 Task: Set Duration of Sprint called Sprint0000000252 in Scrum Project Project0000000084 to 3 weeks in Jira. Create ChildIssue0000000821 as Child Issue of Issue Issue0000000411 in Backlog  in Scrum Project Project0000000083 in Jira. Create ChildIssue0000000822 as Child Issue of Issue Issue0000000411 in Backlog  in Scrum Project Project0000000083 in Jira. Create ChildIssue0000000823 as Child Issue of Issue Issue0000000412 in Backlog  in Scrum Project Project0000000083 in Jira. Create ChildIssue0000000824 as Child Issue of Issue Issue0000000412 in Backlog  in Scrum Project Project0000000083 in Jira
Action: Mouse moved to (356, 245)
Screenshot: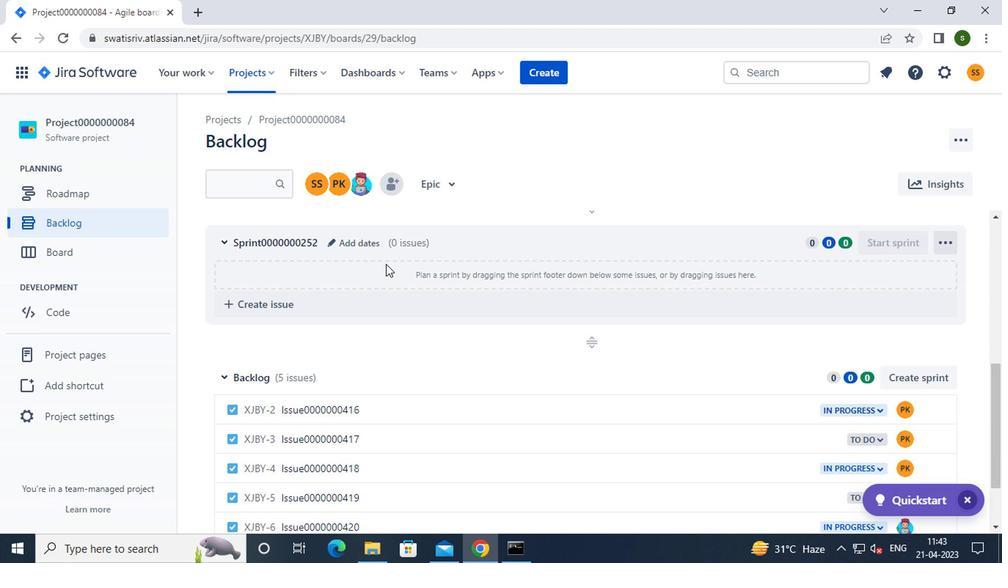 
Action: Mouse pressed left at (356, 245)
Screenshot: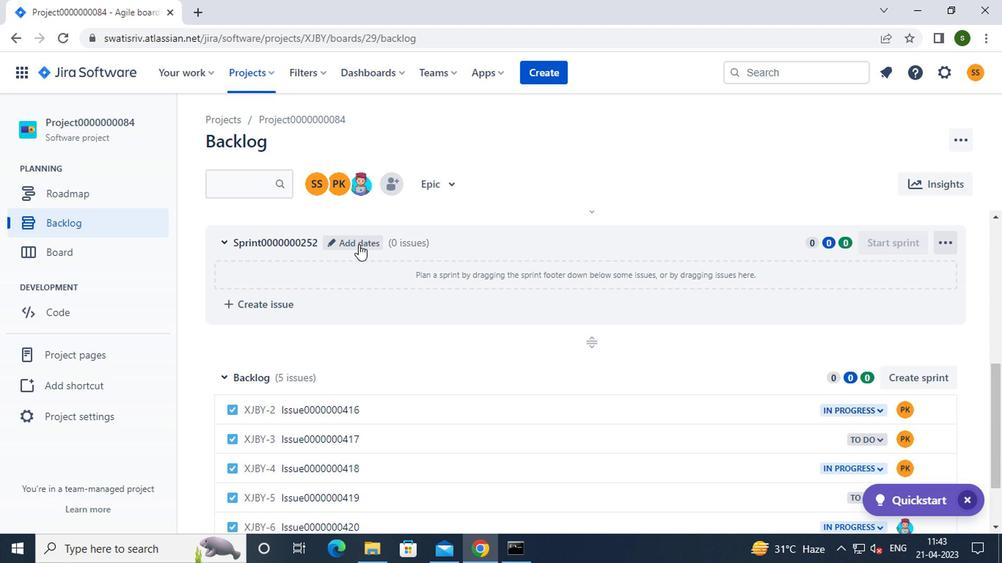 
Action: Mouse moved to (368, 241)
Screenshot: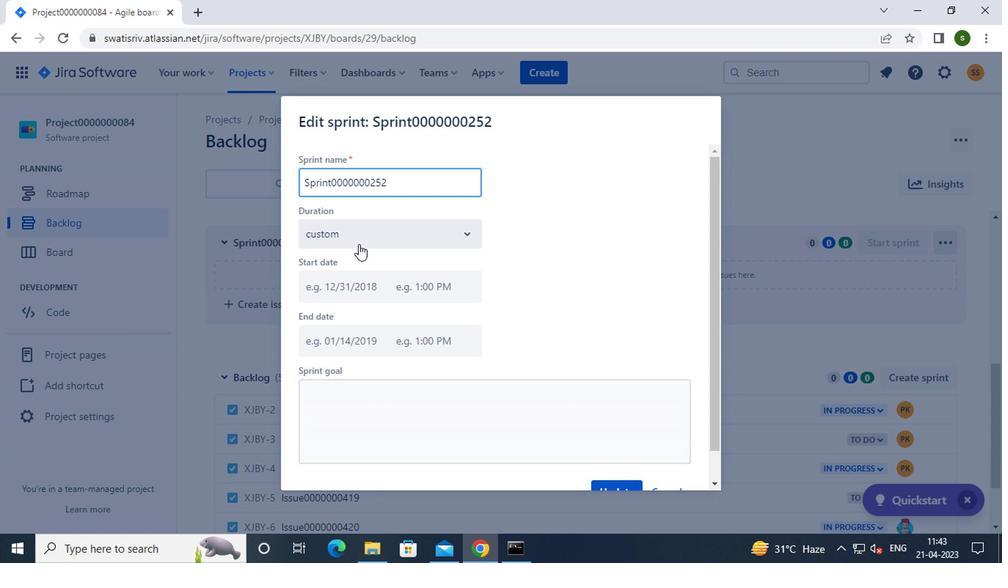 
Action: Mouse pressed left at (368, 241)
Screenshot: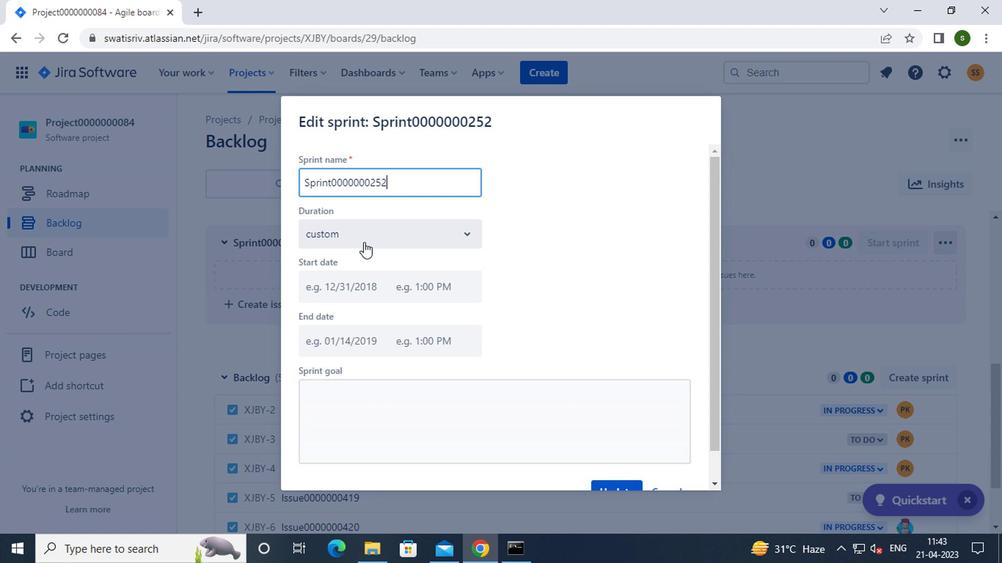 
Action: Mouse moved to (347, 319)
Screenshot: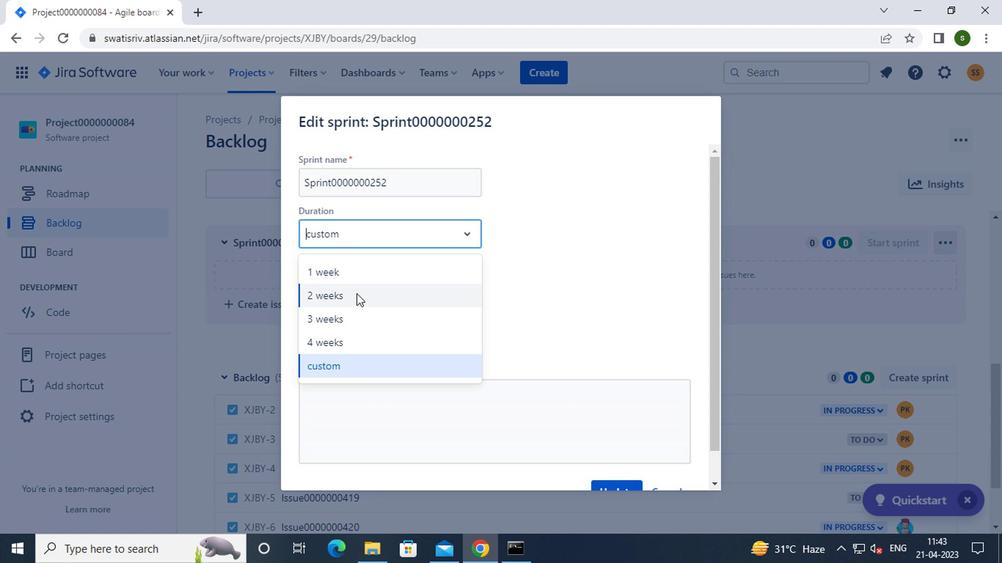 
Action: Mouse pressed left at (347, 319)
Screenshot: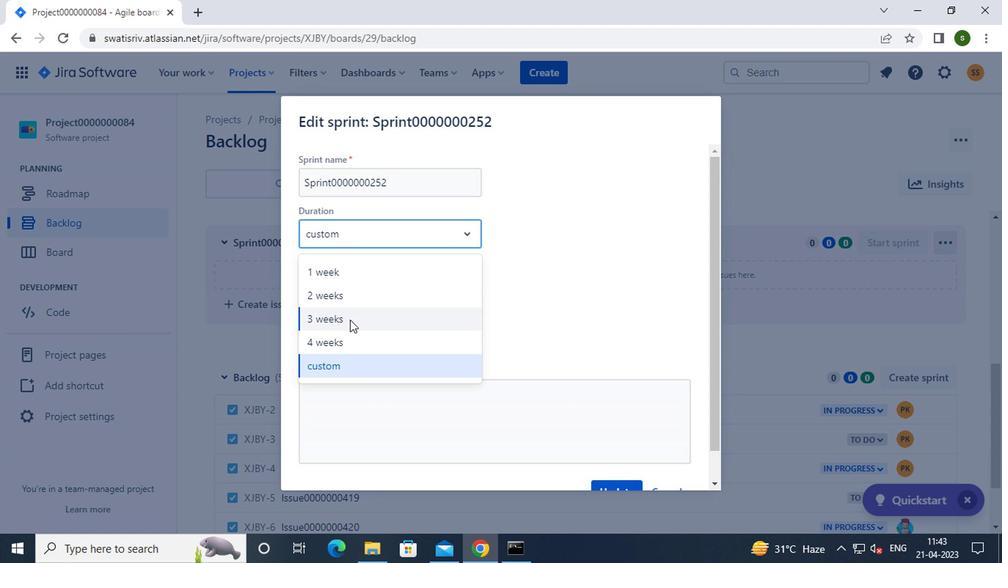 
Action: Mouse moved to (348, 282)
Screenshot: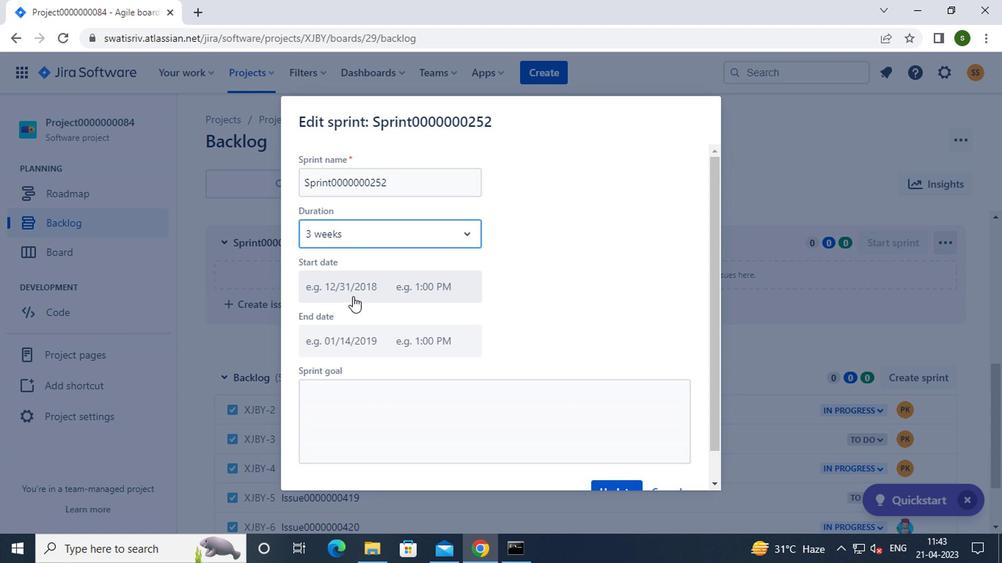 
Action: Mouse pressed left at (348, 282)
Screenshot: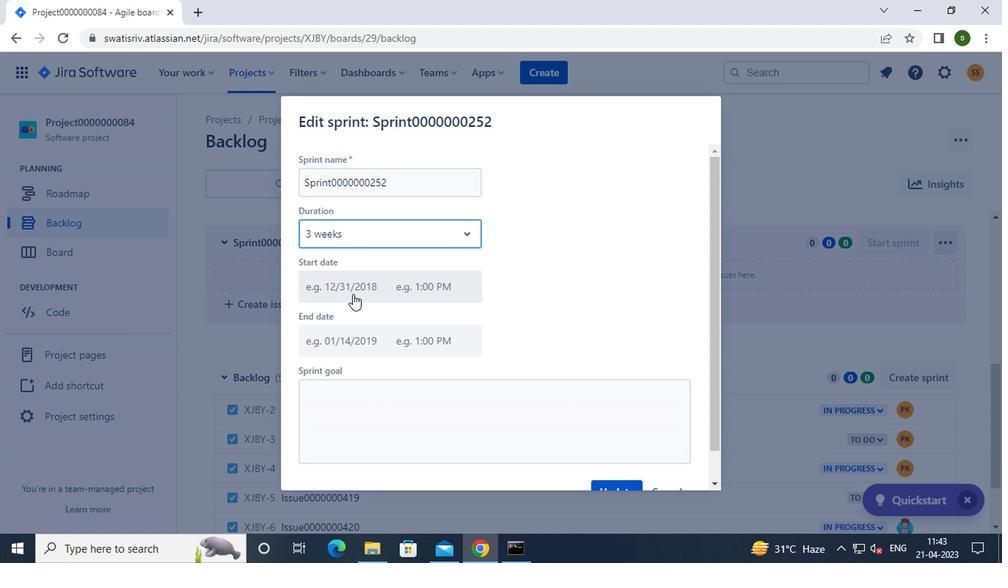 
Action: Mouse moved to (489, 454)
Screenshot: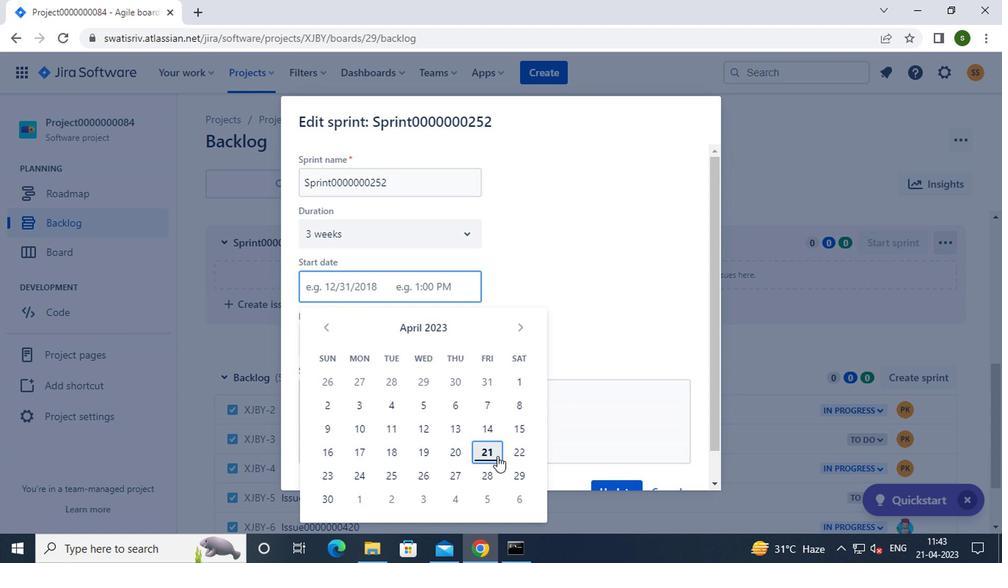 
Action: Mouse pressed left at (489, 454)
Screenshot: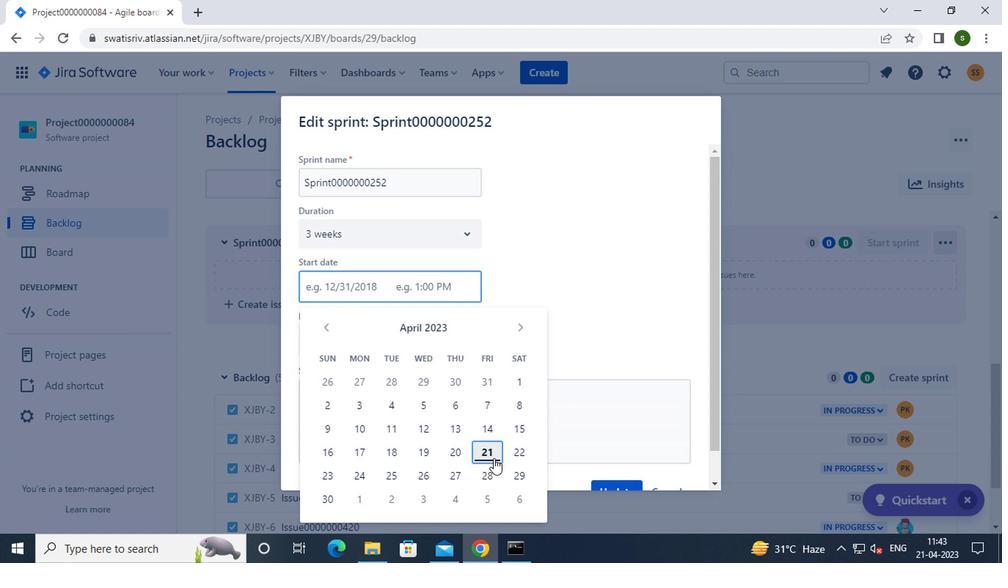 
Action: Mouse moved to (578, 394)
Screenshot: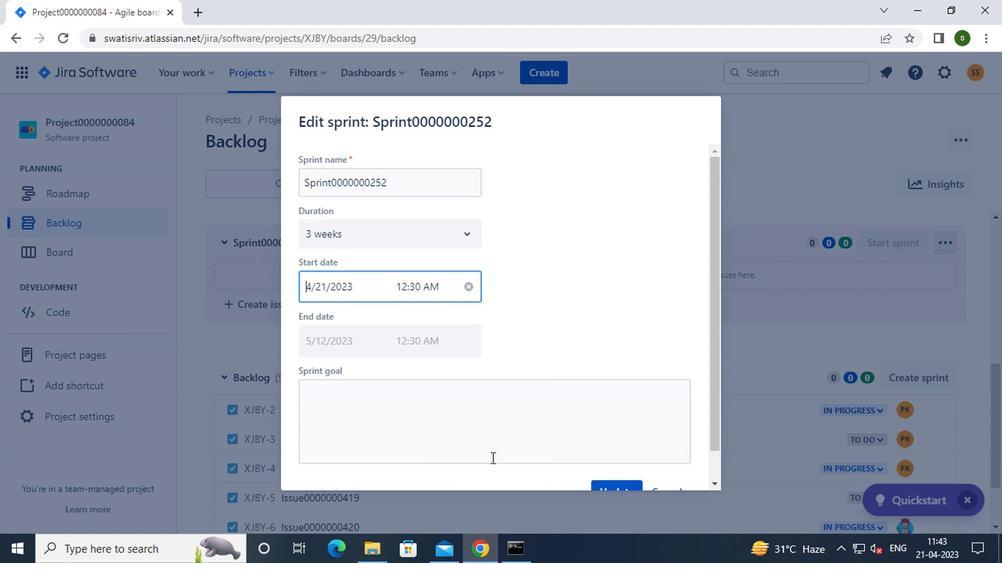 
Action: Mouse scrolled (578, 394) with delta (0, 0)
Screenshot: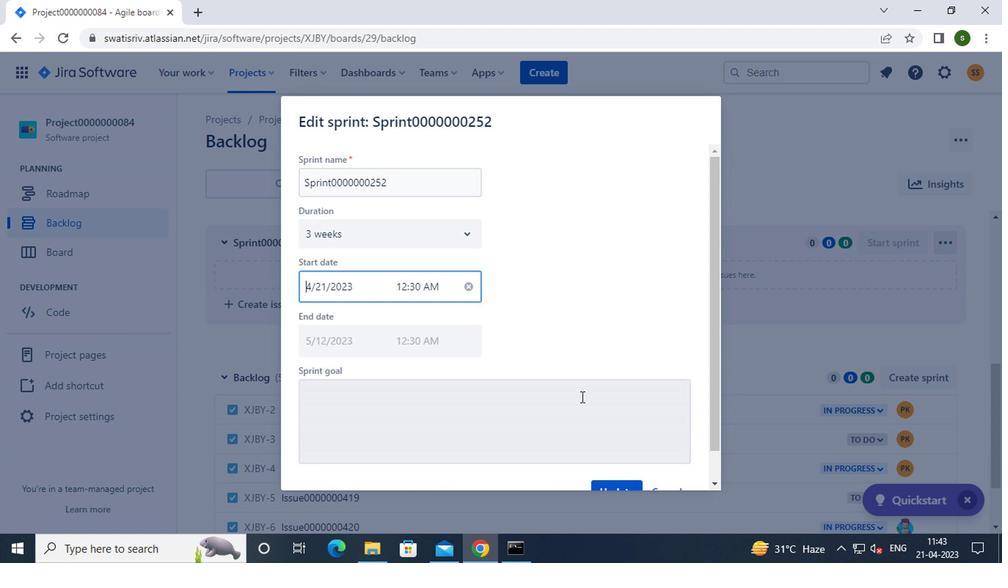 
Action: Mouse scrolled (578, 394) with delta (0, 0)
Screenshot: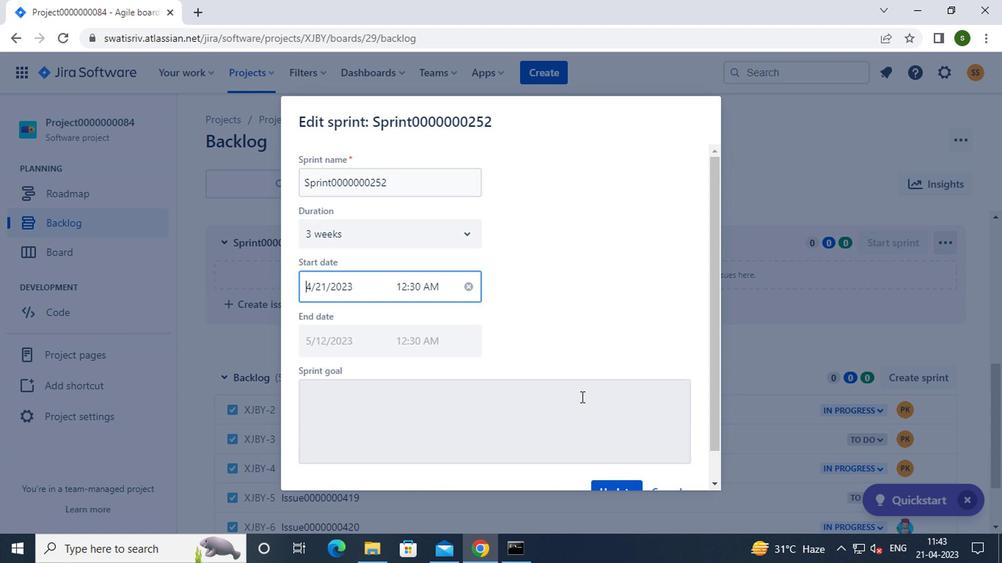 
Action: Mouse moved to (601, 456)
Screenshot: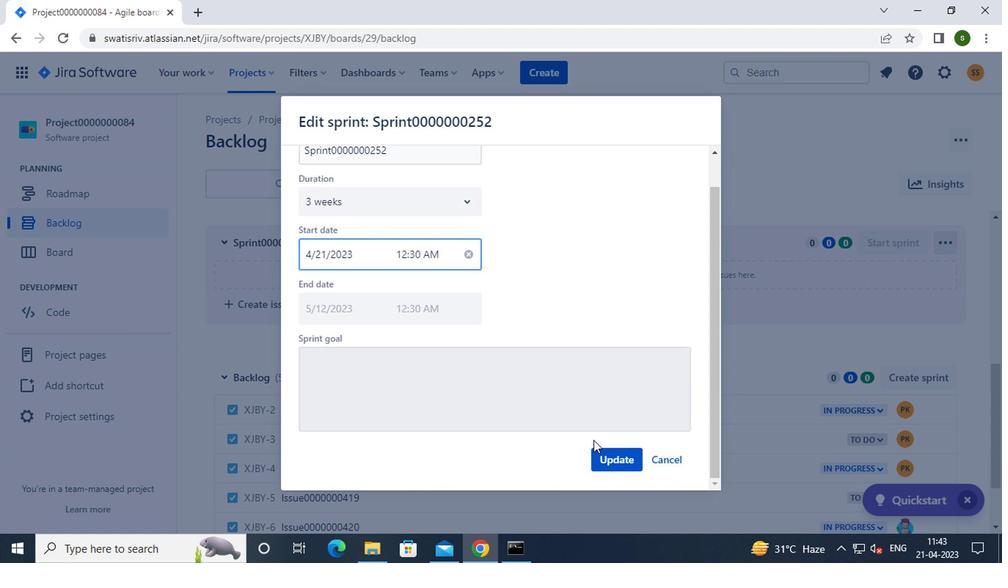 
Action: Mouse pressed left at (601, 456)
Screenshot: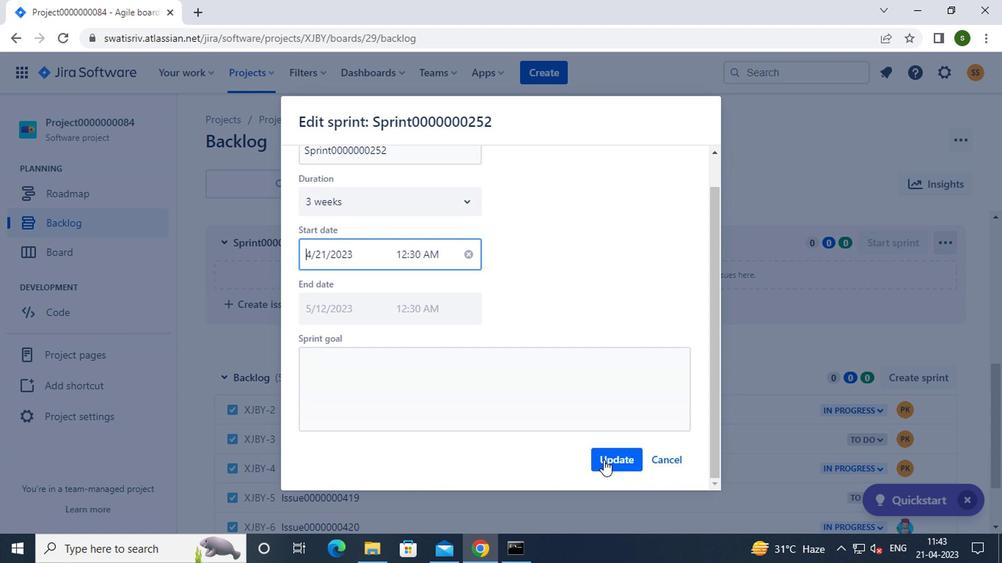 
Action: Mouse moved to (253, 77)
Screenshot: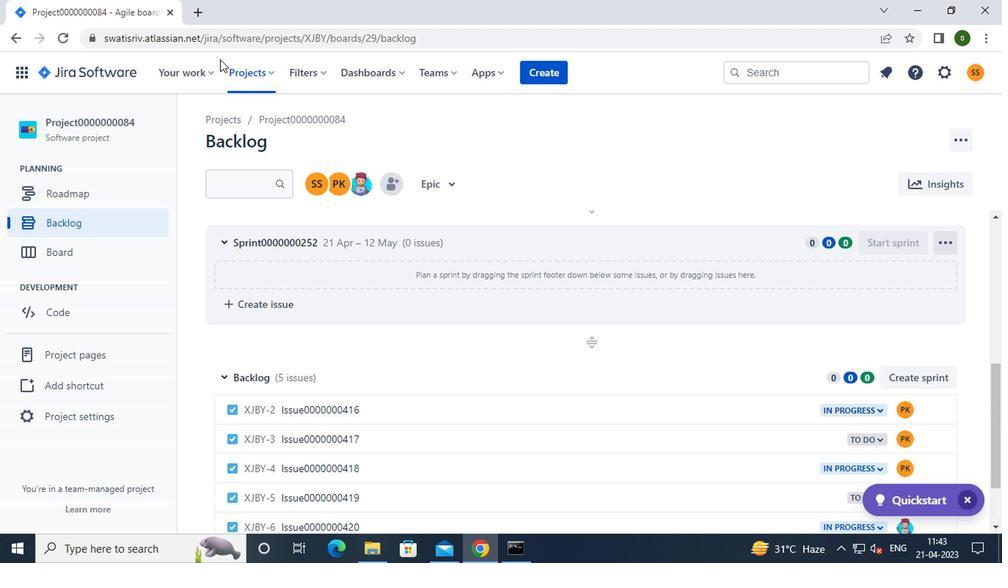 
Action: Mouse pressed left at (253, 77)
Screenshot: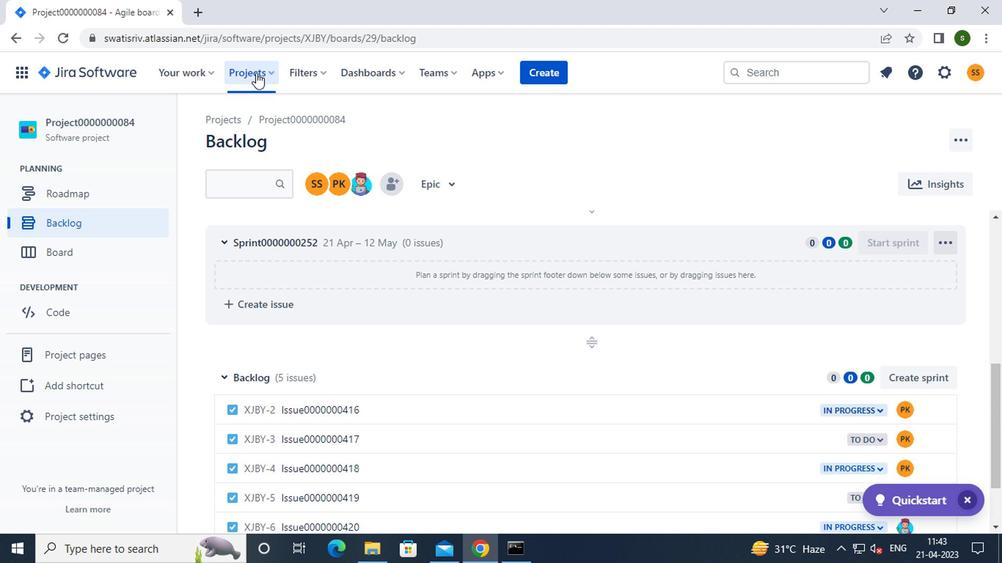 
Action: Mouse moved to (311, 171)
Screenshot: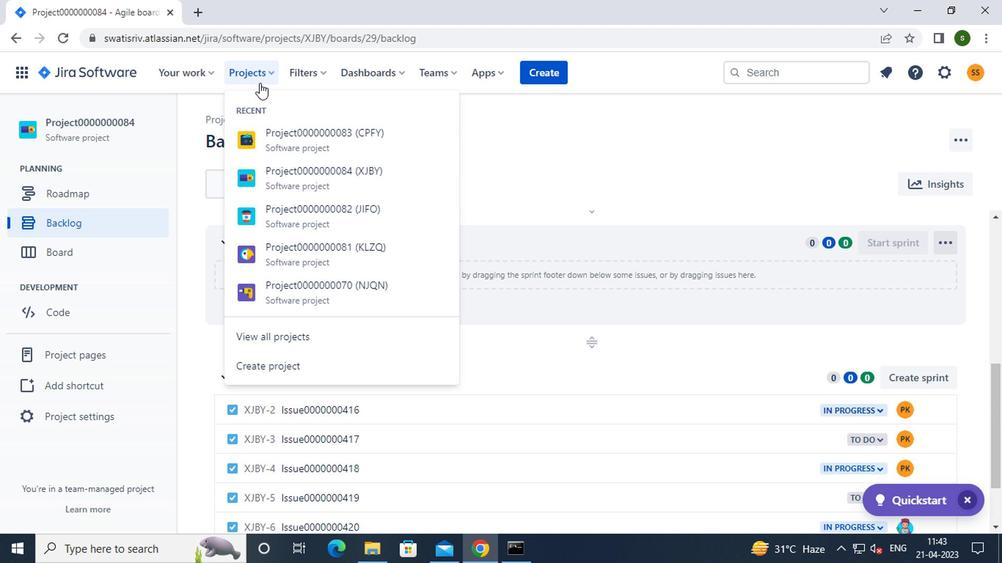 
Action: Mouse pressed left at (311, 171)
Screenshot: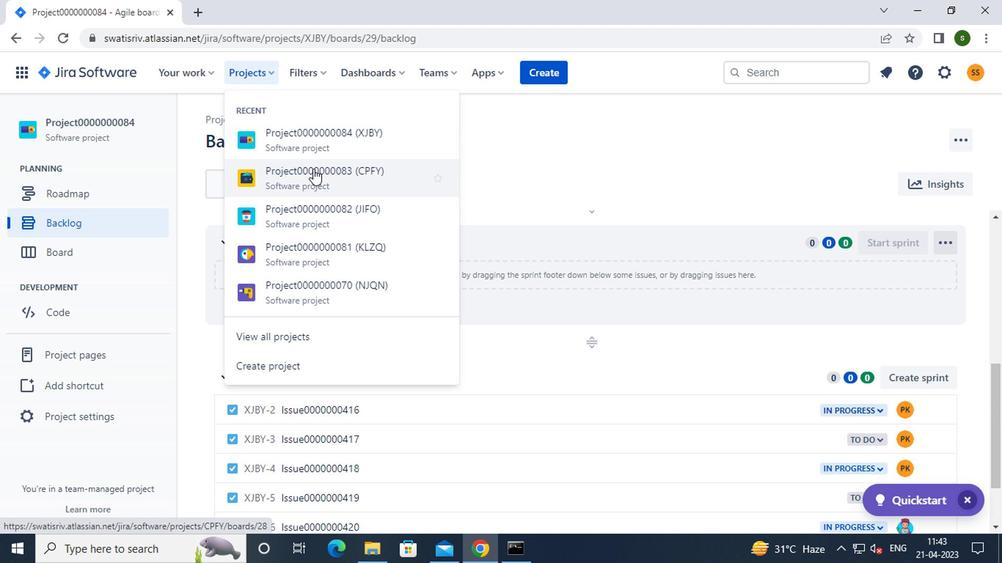 
Action: Mouse moved to (111, 228)
Screenshot: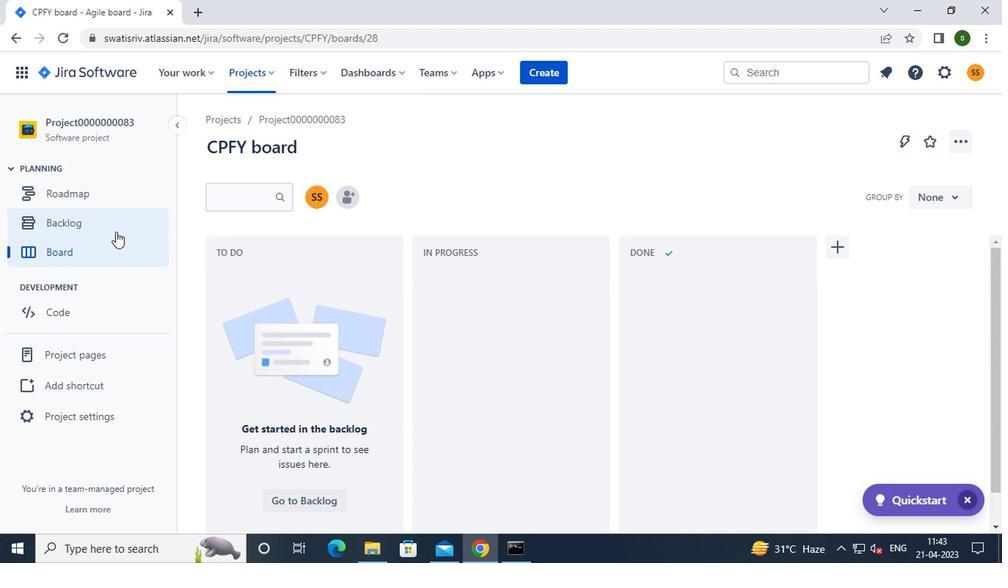 
Action: Mouse pressed left at (111, 228)
Screenshot: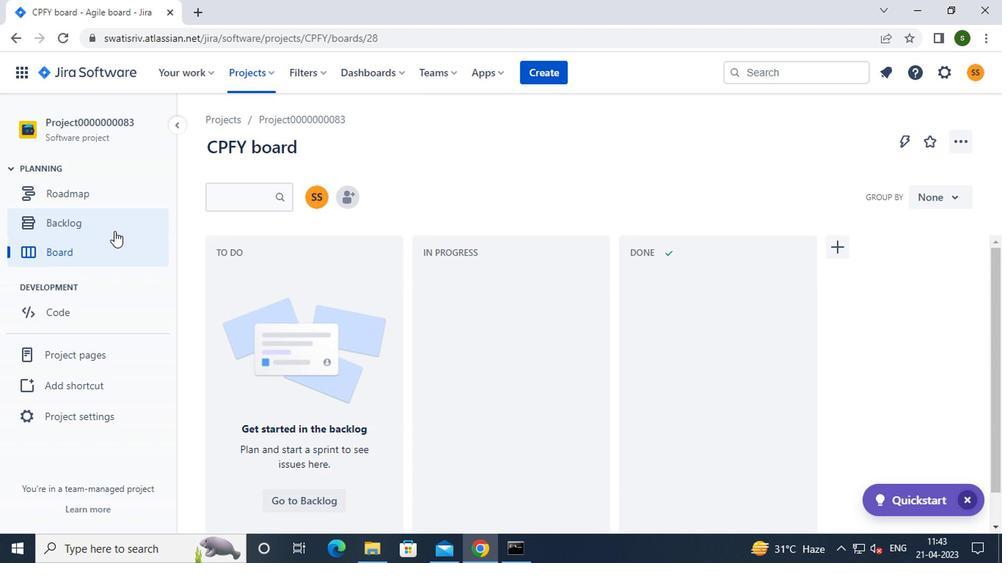 
Action: Mouse moved to (519, 322)
Screenshot: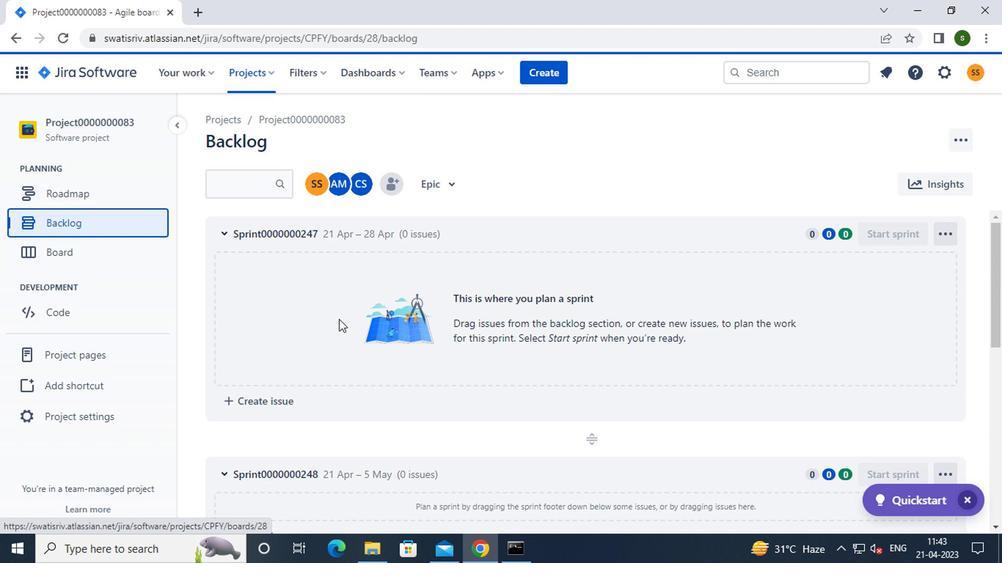 
Action: Mouse scrolled (519, 322) with delta (0, 0)
Screenshot: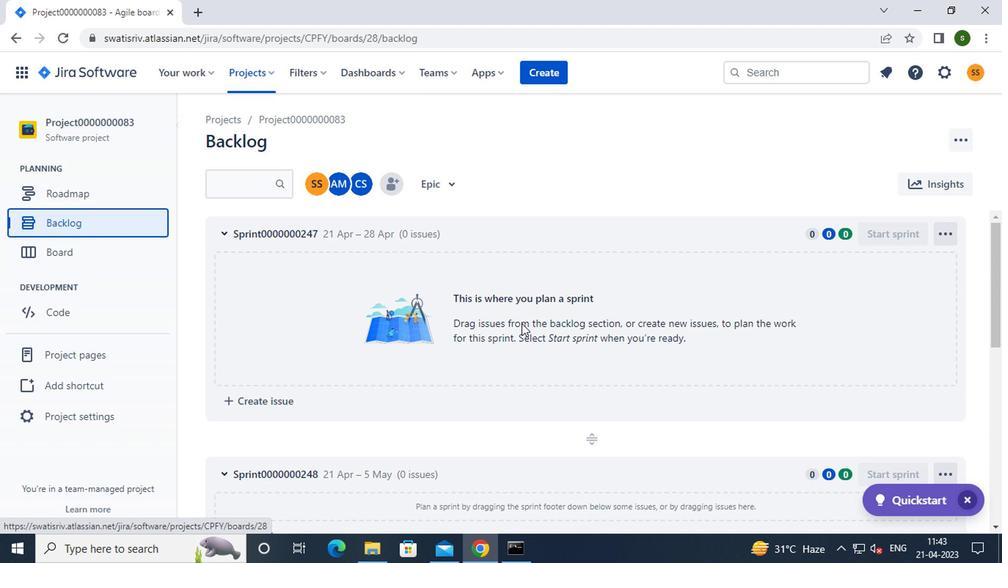 
Action: Mouse scrolled (519, 322) with delta (0, 0)
Screenshot: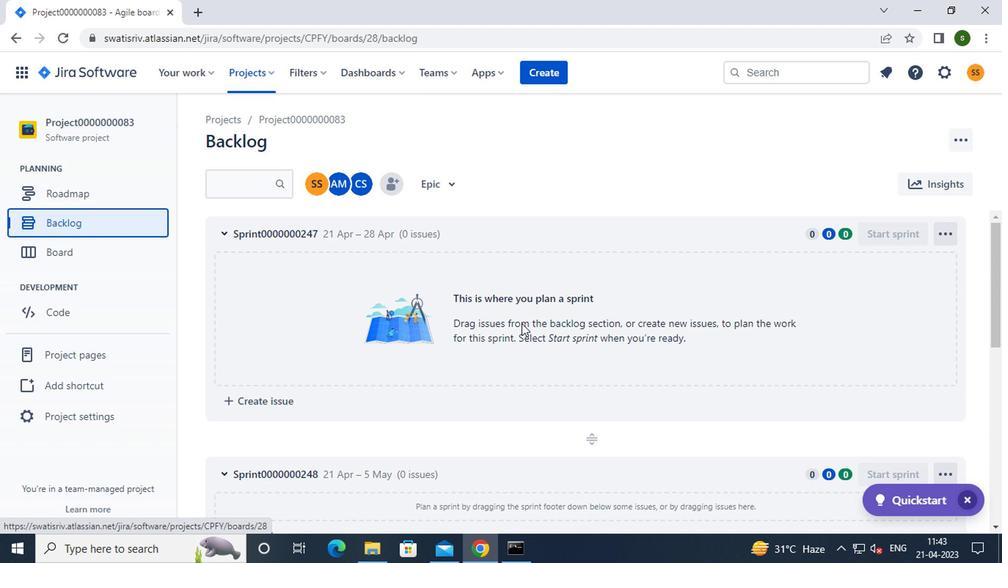 
Action: Mouse scrolled (519, 322) with delta (0, 0)
Screenshot: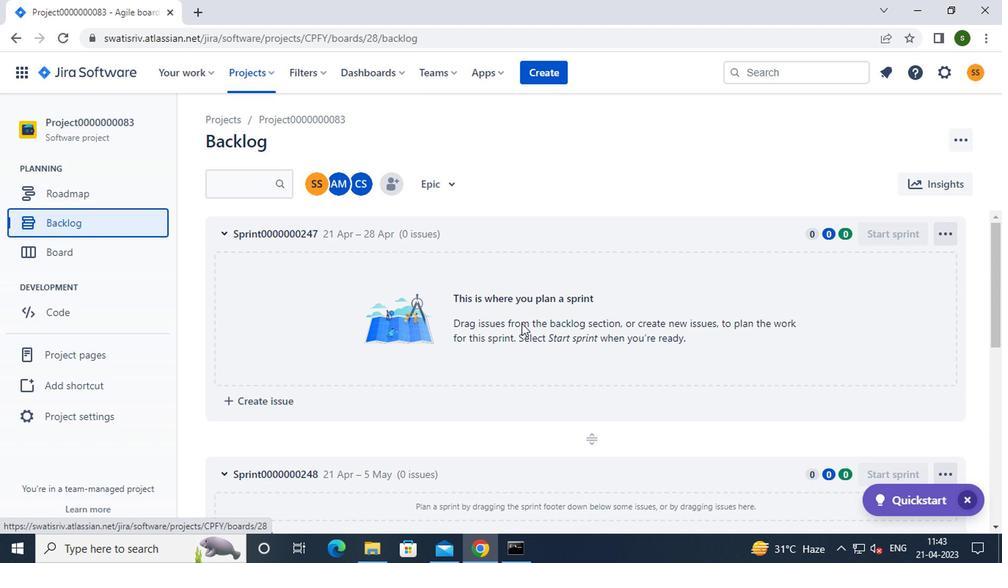 
Action: Mouse scrolled (519, 322) with delta (0, 0)
Screenshot: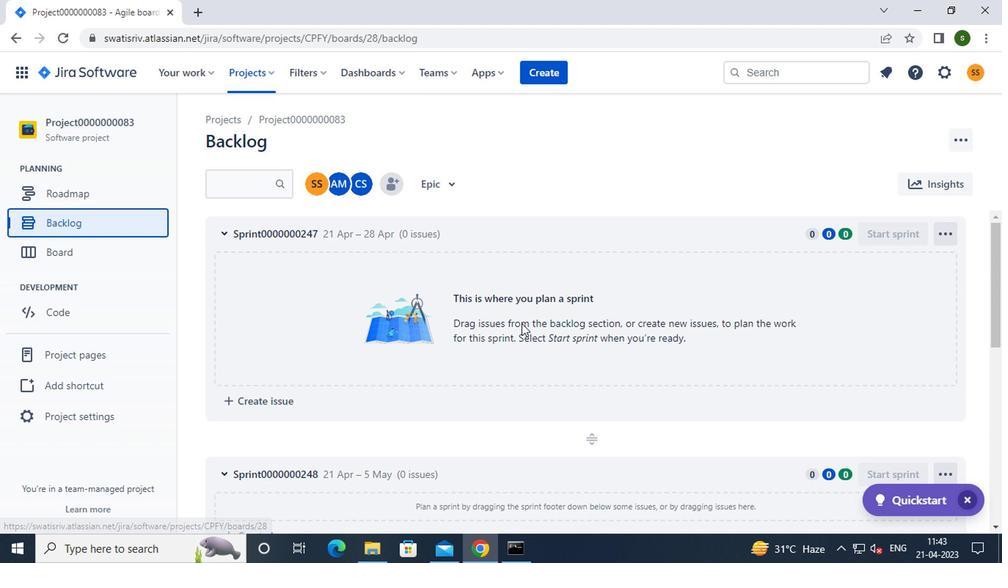 
Action: Mouse scrolled (519, 322) with delta (0, 0)
Screenshot: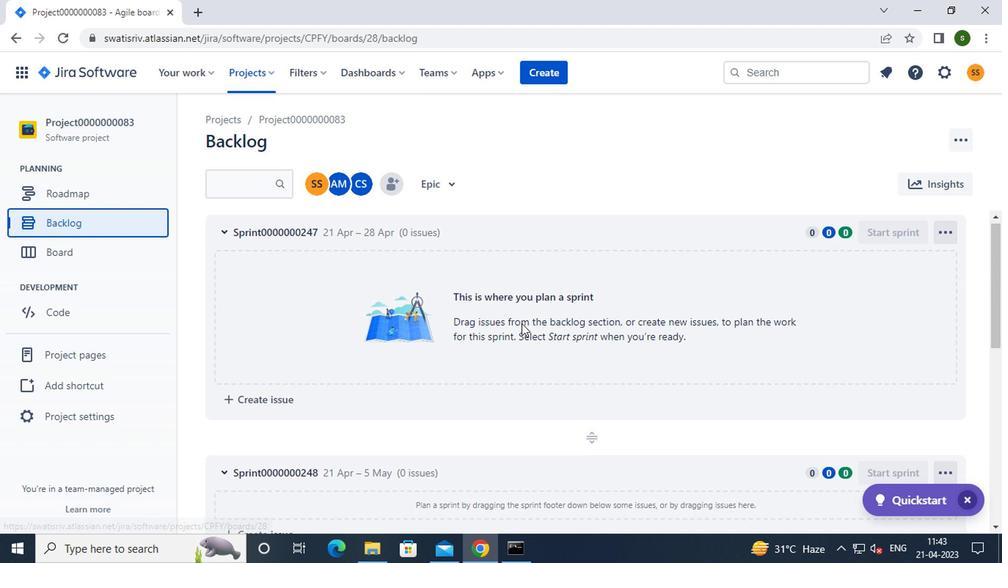 
Action: Mouse moved to (416, 402)
Screenshot: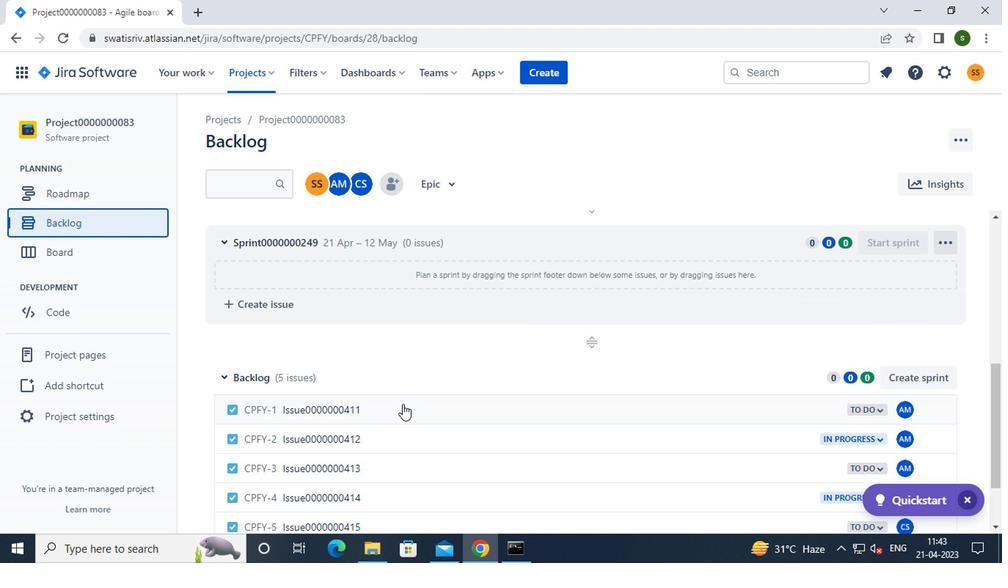 
Action: Mouse pressed left at (416, 402)
Screenshot: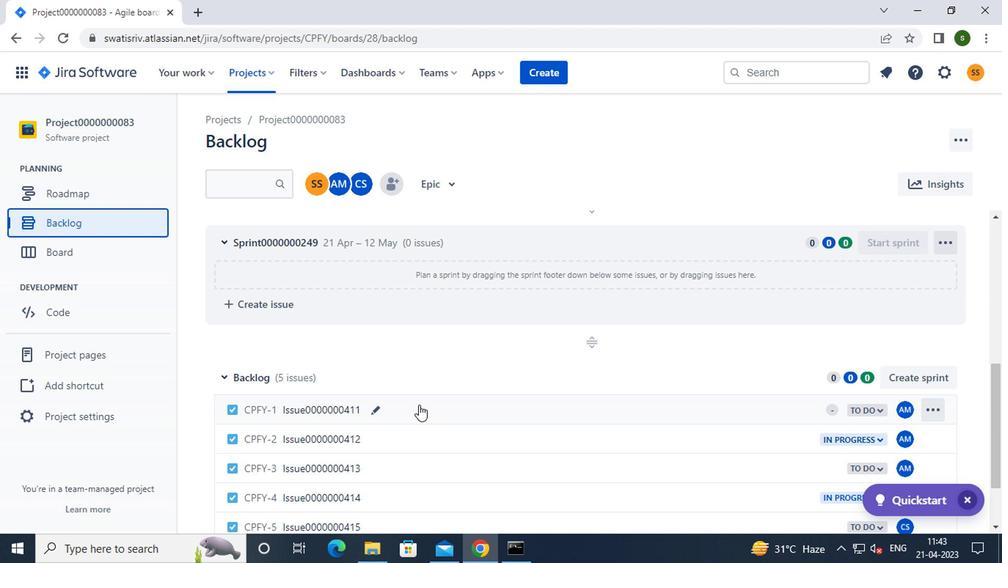 
Action: Mouse moved to (743, 291)
Screenshot: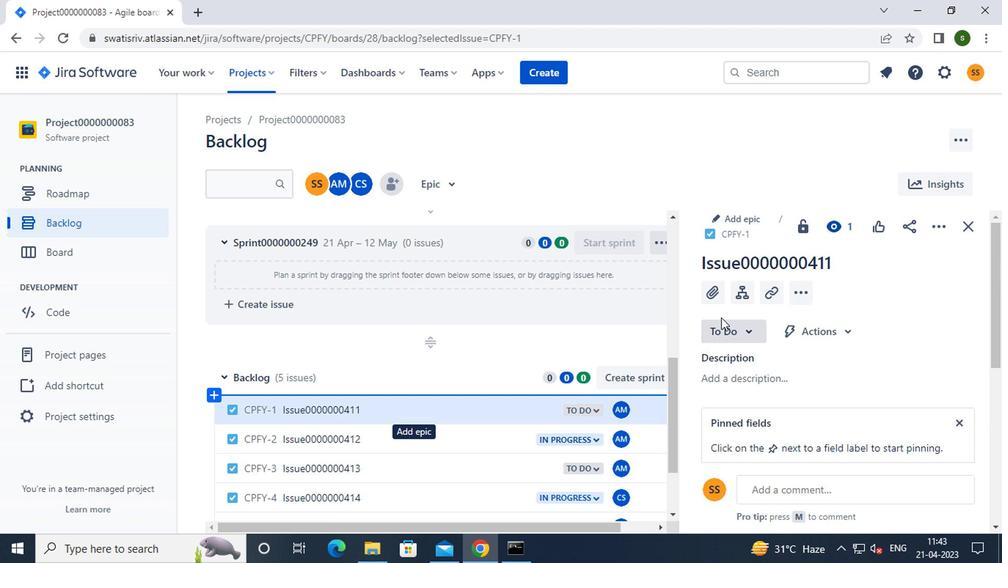 
Action: Mouse pressed left at (743, 291)
Screenshot: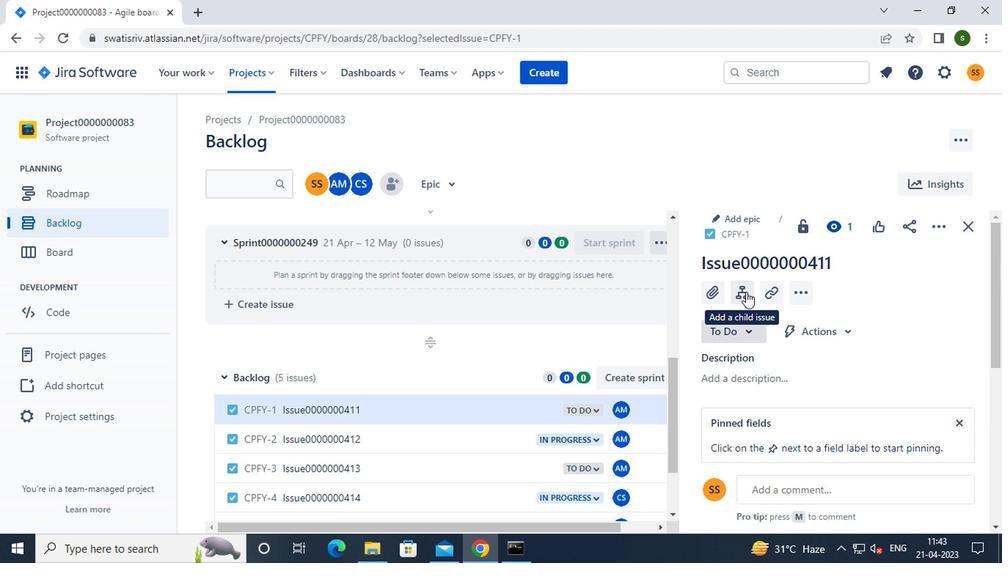 
Action: Mouse moved to (748, 360)
Screenshot: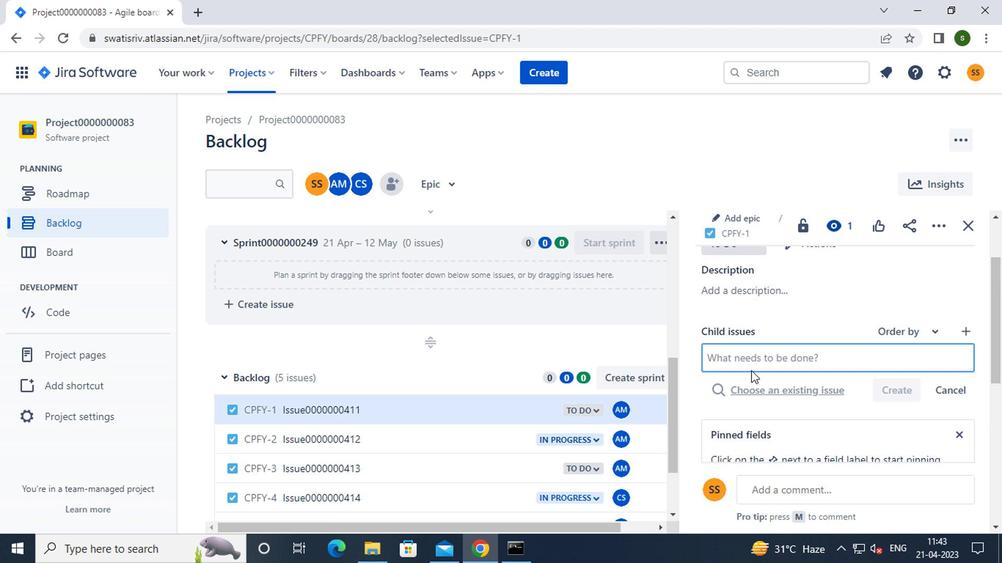 
Action: Mouse pressed left at (748, 360)
Screenshot: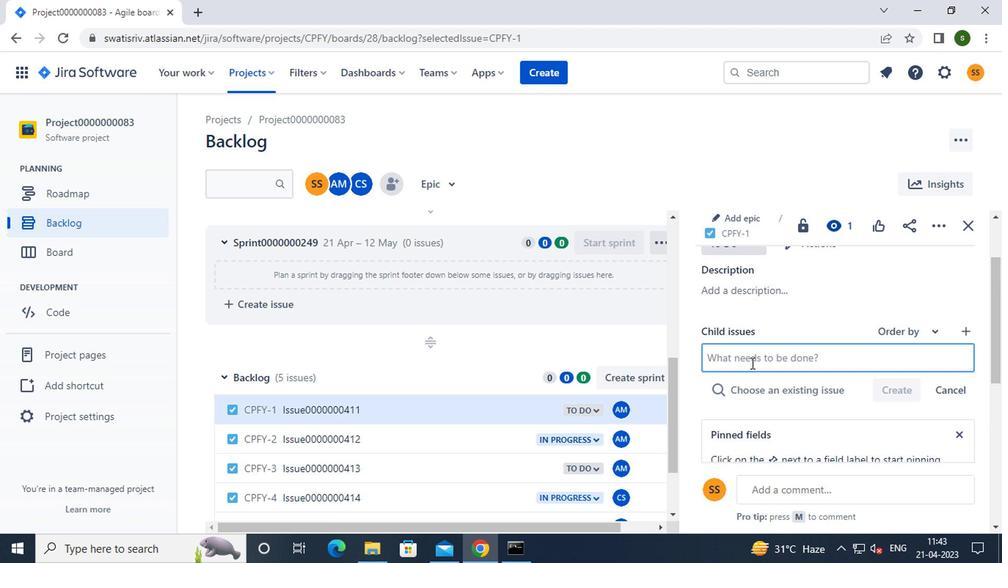 
Action: Mouse moved to (748, 358)
Screenshot: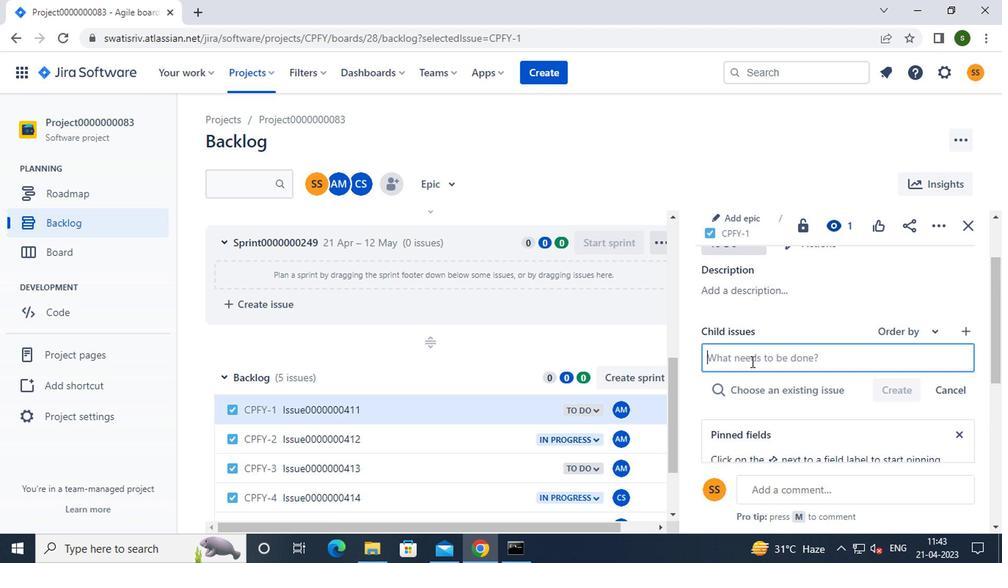 
Action: Key pressed <Key.caps_lock><Key.caps_lock>c<Key.caps_lock>hild<Key.caps_lock>i<Key.caps_lock>ssue0000000821
Screenshot: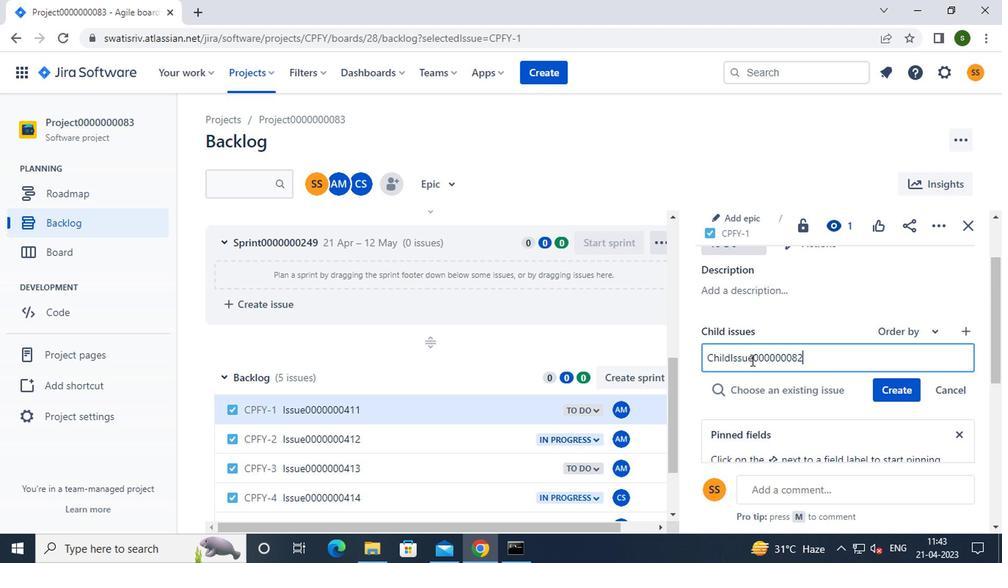 
Action: Mouse moved to (892, 389)
Screenshot: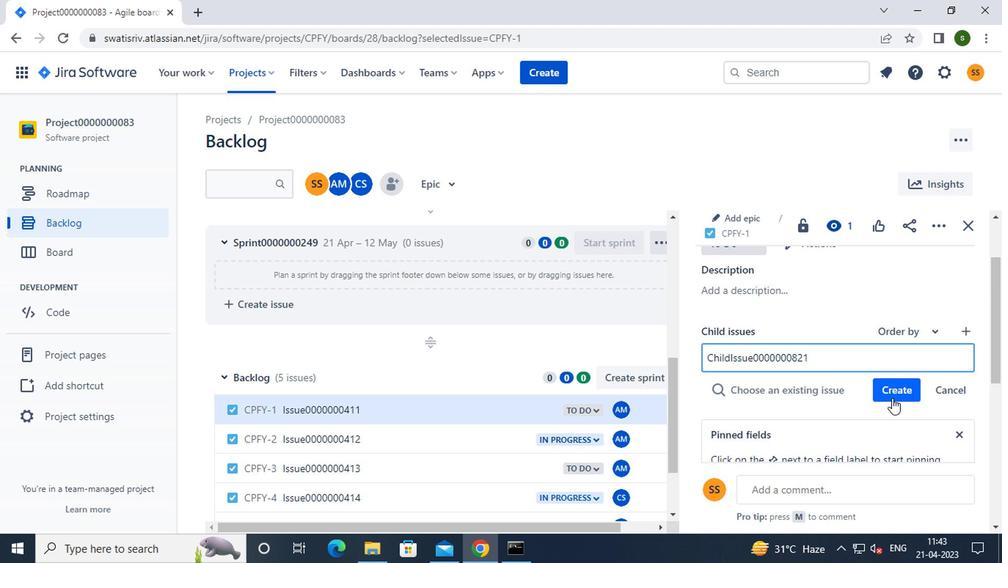 
Action: Mouse pressed left at (892, 389)
Screenshot: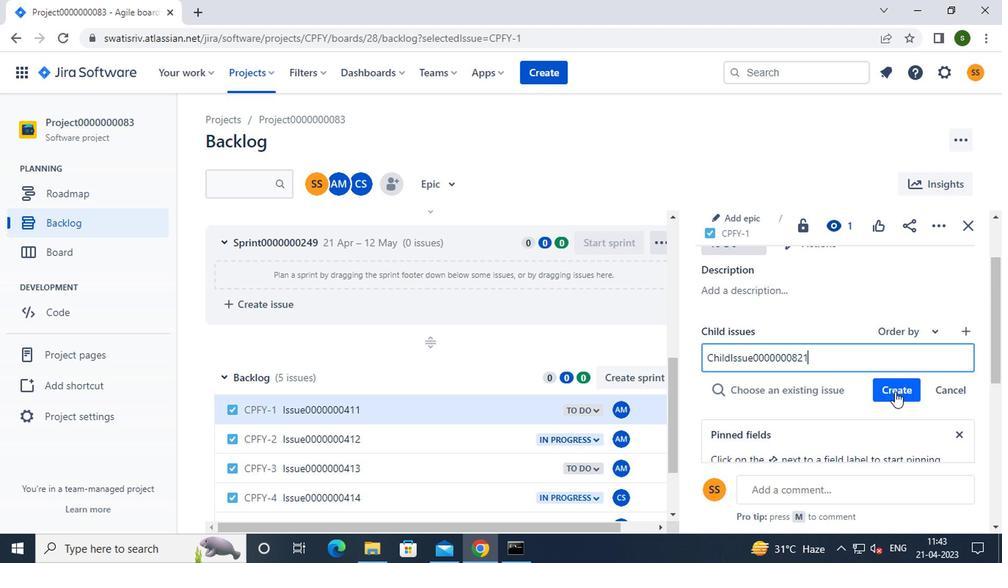 
Action: Mouse moved to (815, 394)
Screenshot: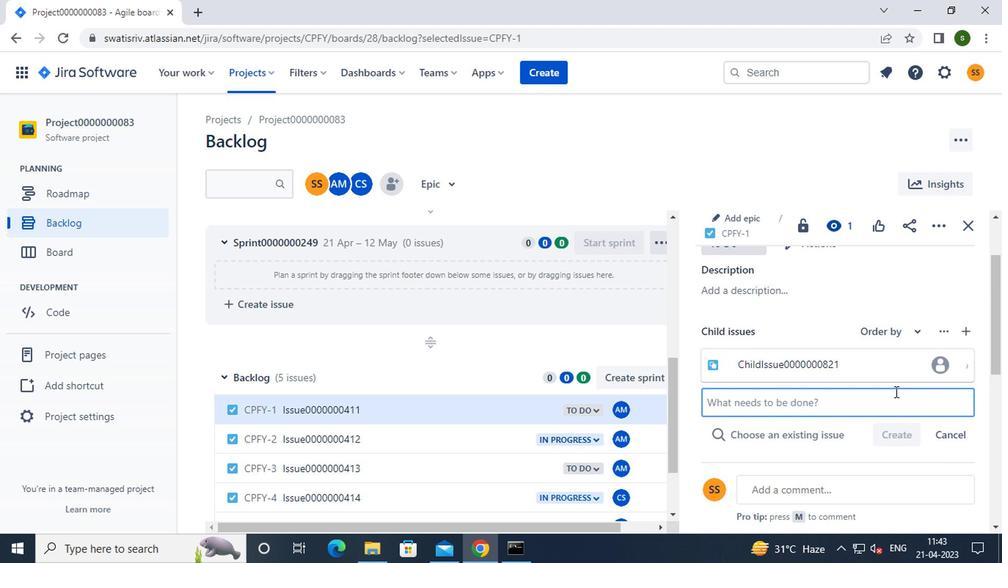 
Action: Key pressed <Key.caps_lock>c<Key.caps_lock>hild<Key.caps_lock>i<Key.caps_lock>ssue0000000822
Screenshot: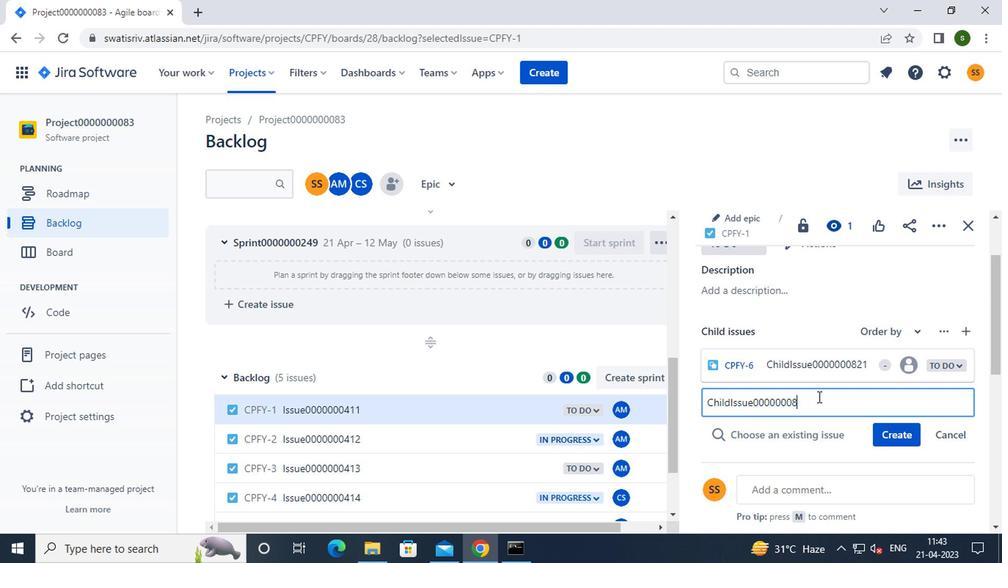 
Action: Mouse moved to (880, 428)
Screenshot: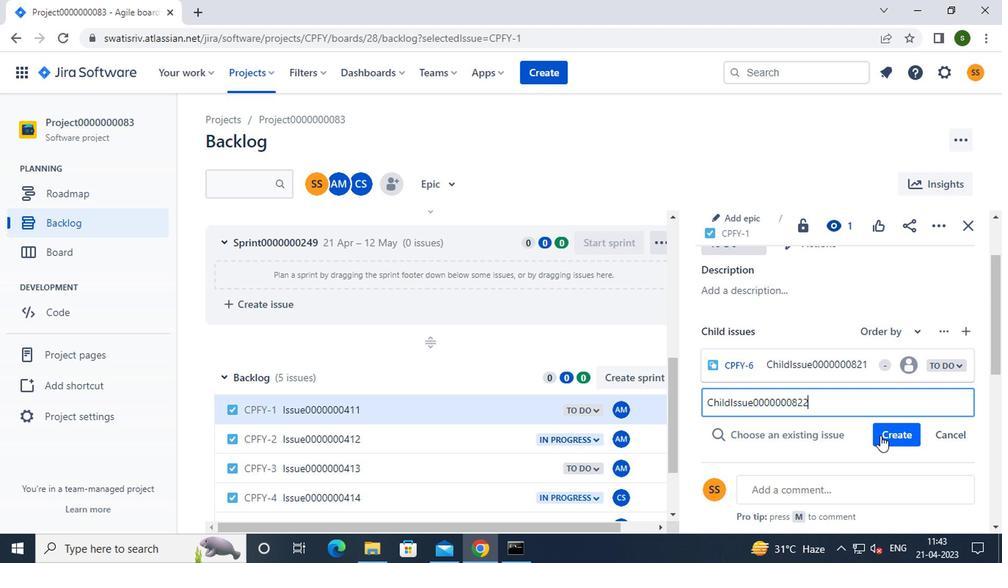 
Action: Mouse pressed left at (880, 428)
Screenshot: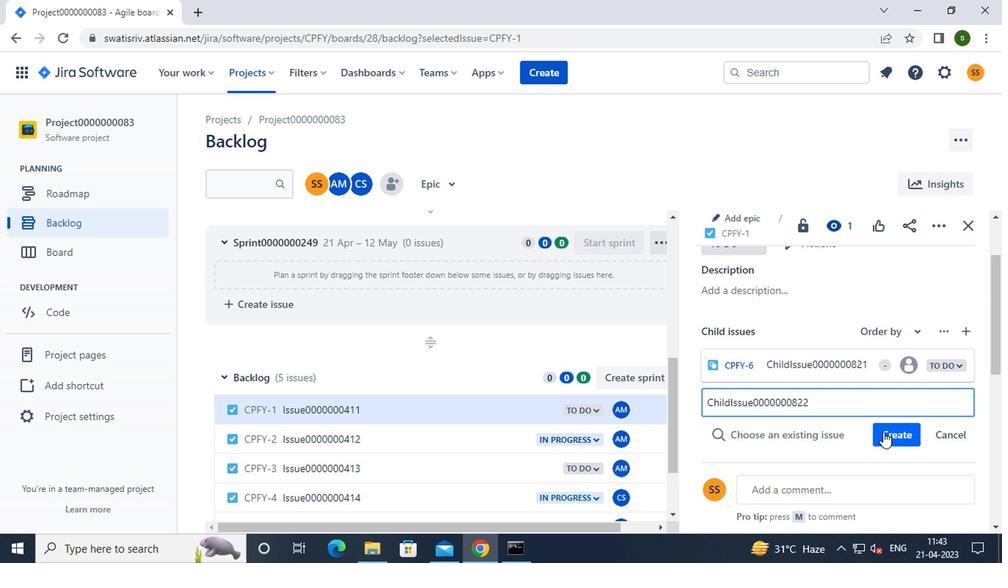 
Action: Mouse moved to (451, 432)
Screenshot: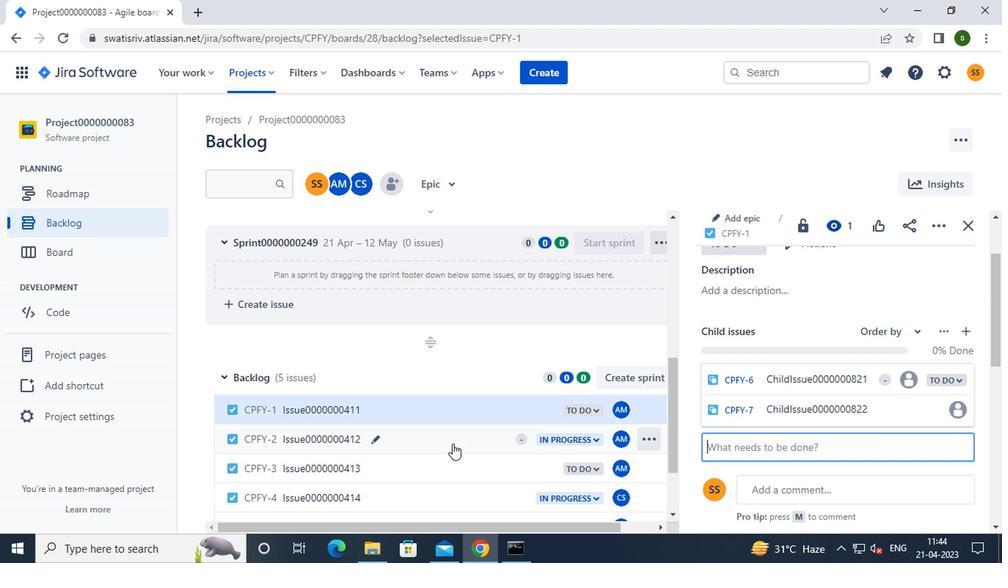 
Action: Mouse pressed left at (451, 432)
Screenshot: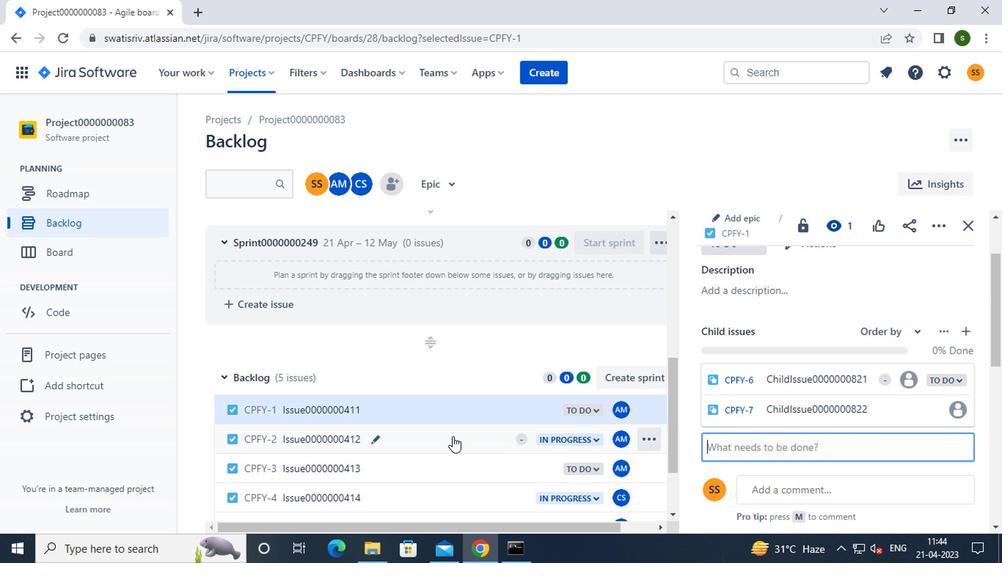 
Action: Mouse moved to (746, 291)
Screenshot: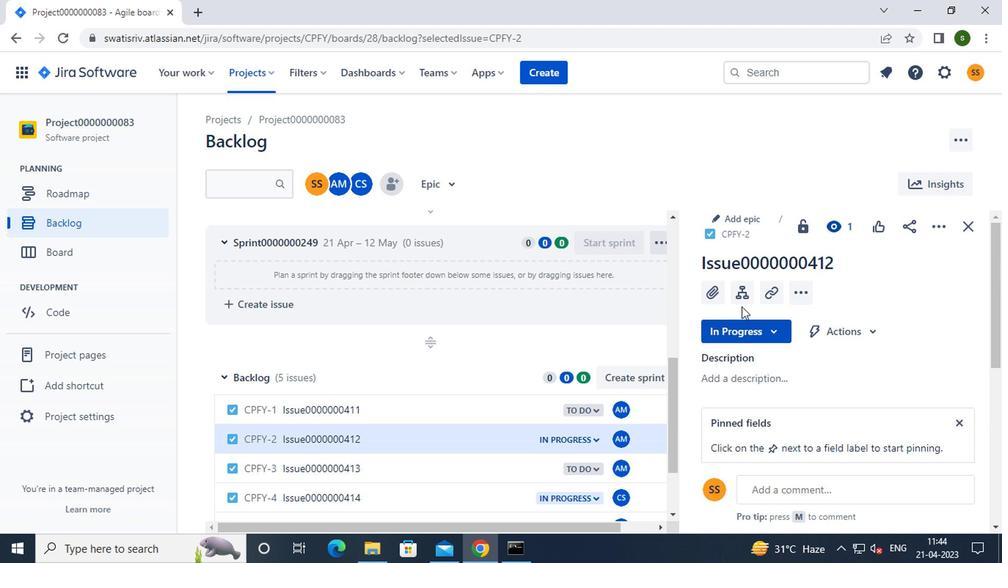 
Action: Mouse pressed left at (746, 291)
Screenshot: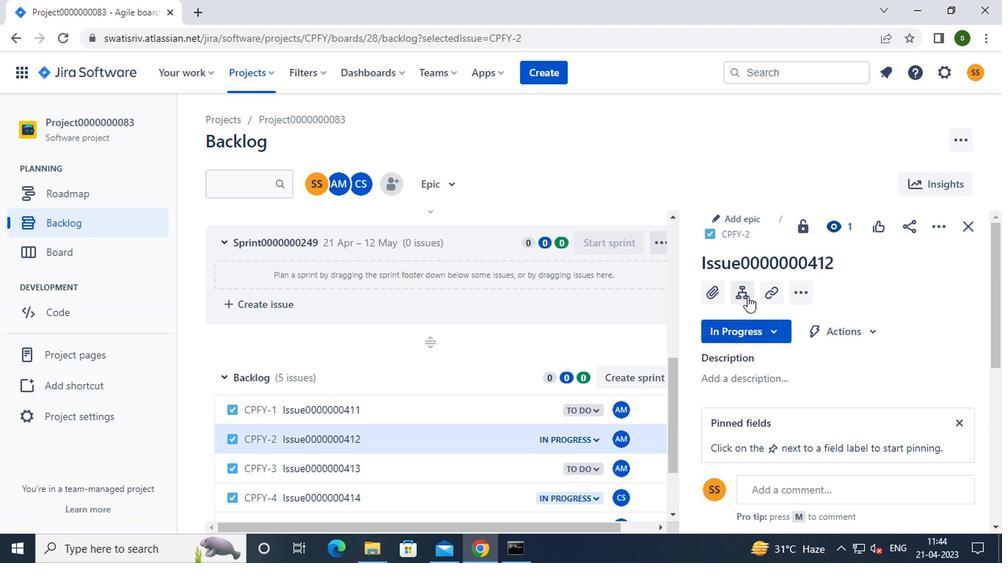 
Action: Mouse moved to (745, 358)
Screenshot: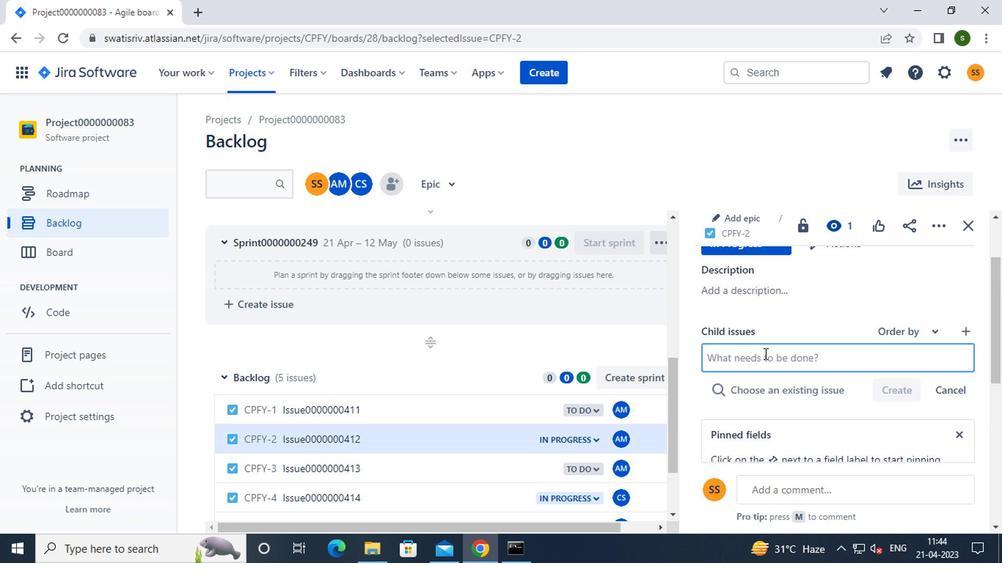 
Action: Key pressed <Key.caps_lock>c<Key.caps_lock>hild<Key.caps_lock>i<Key.caps_lock>ssue0000000823
Screenshot: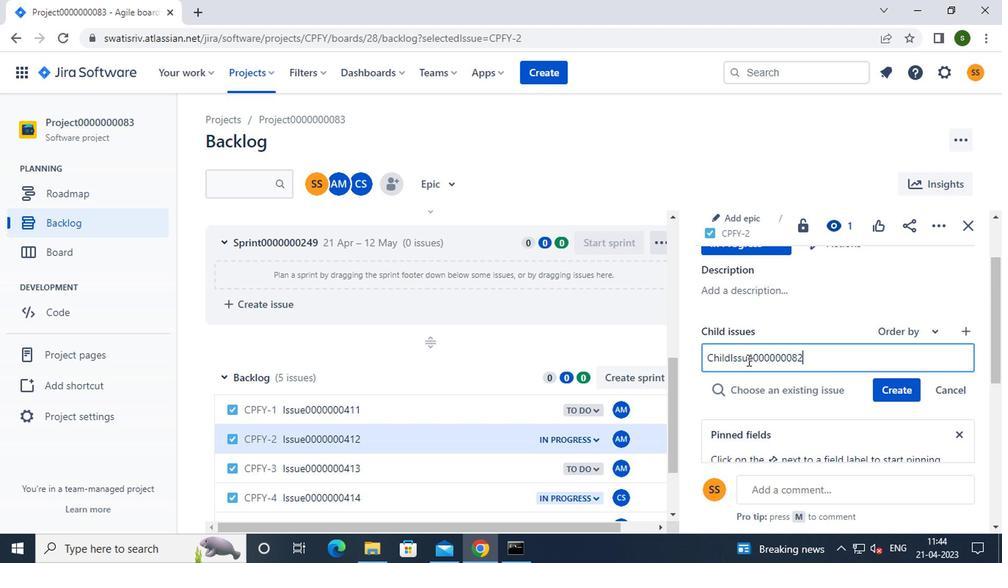 
Action: Mouse moved to (897, 390)
Screenshot: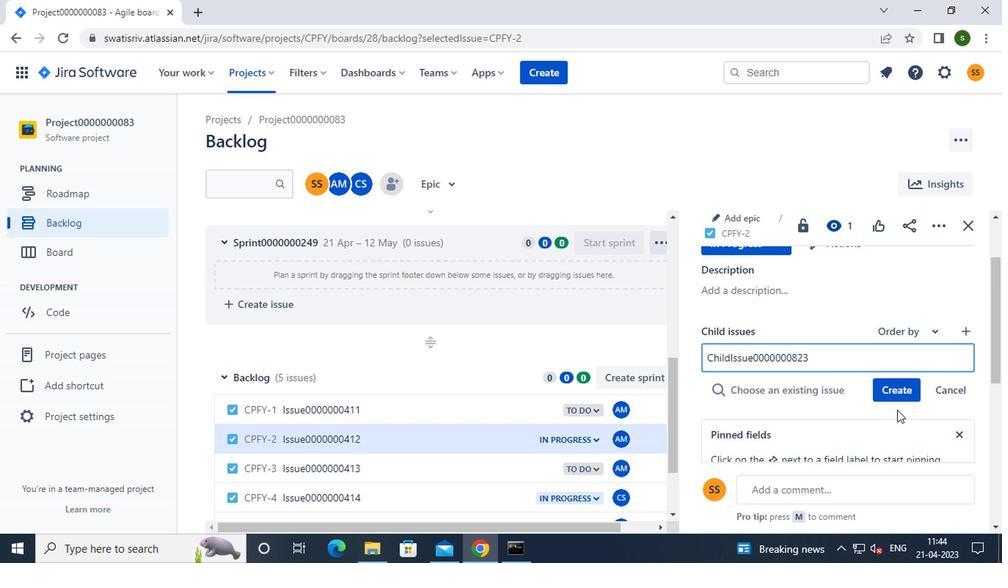 
Action: Mouse pressed left at (897, 390)
Screenshot: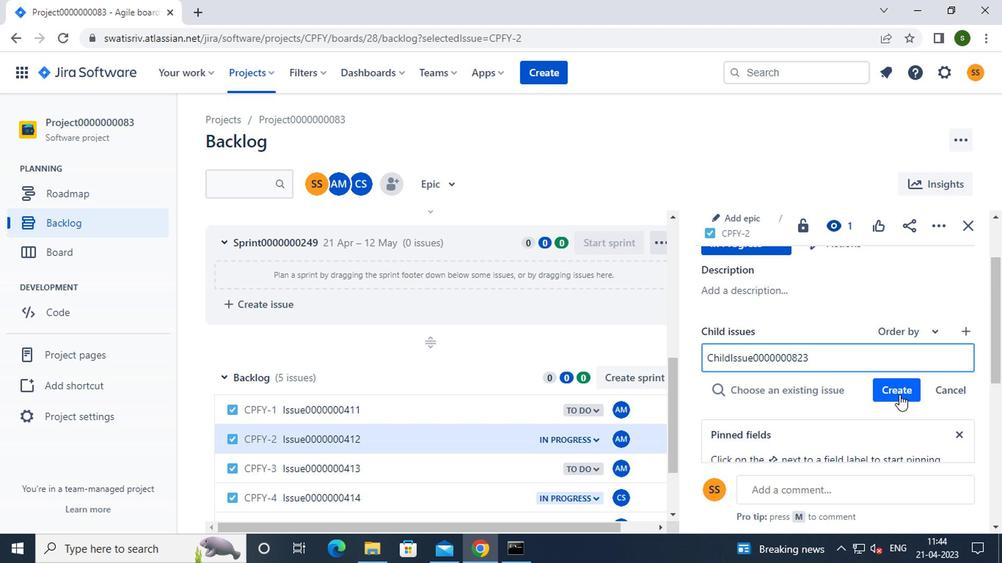 
Action: Mouse moved to (804, 397)
Screenshot: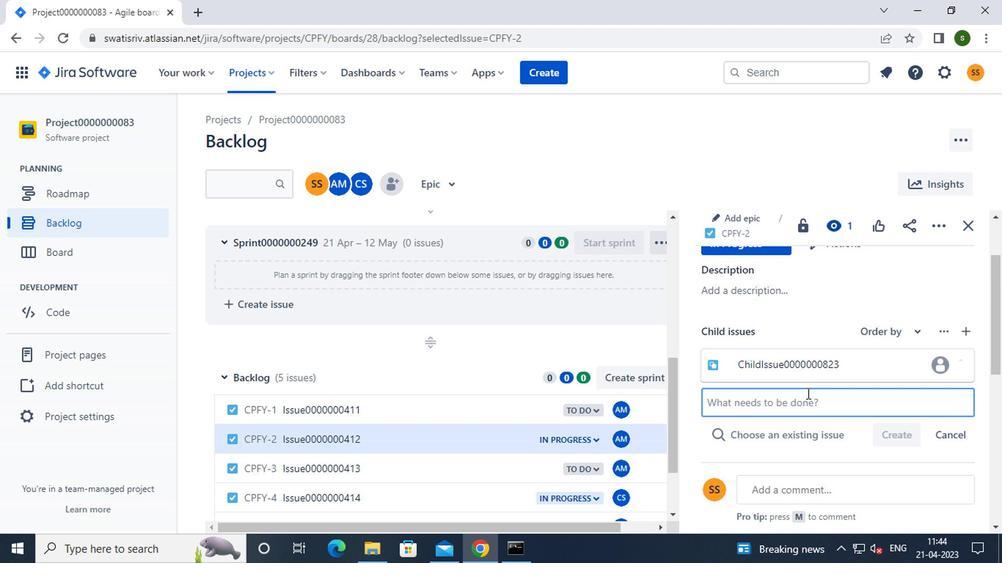 
Action: Mouse pressed left at (804, 397)
Screenshot: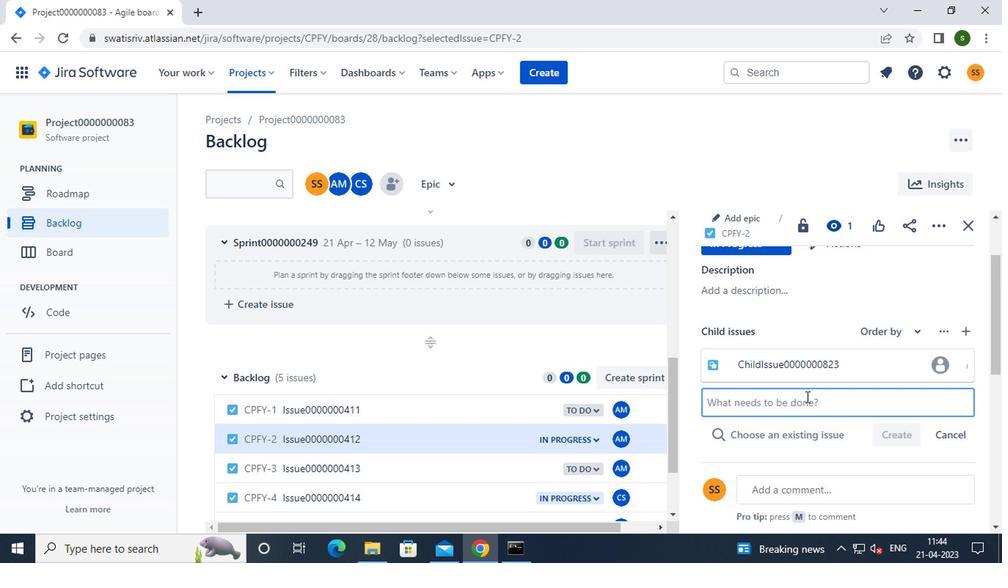 
Action: Mouse moved to (795, 405)
Screenshot: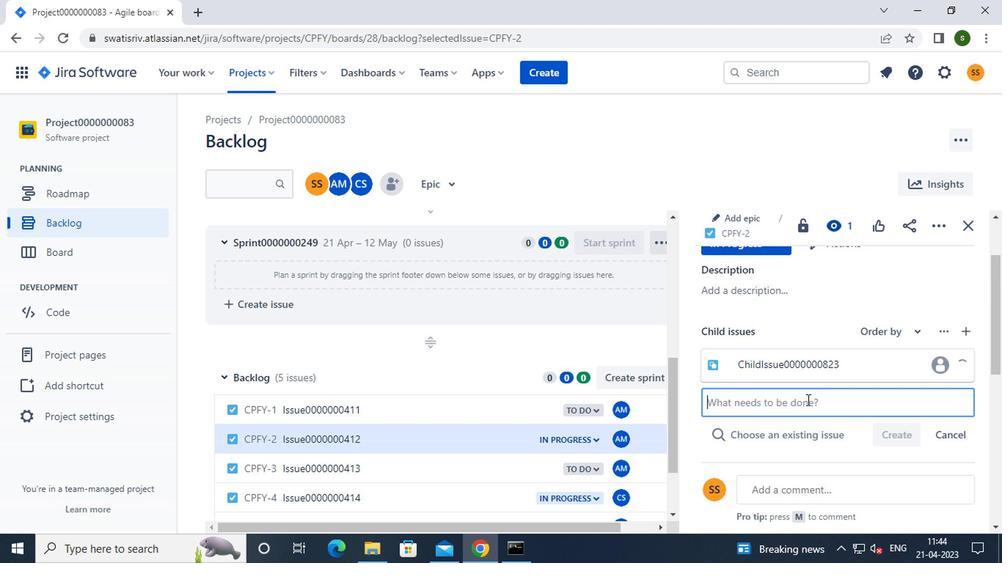 
Action: Key pressed <Key.caps_lock>c<Key.caps_lock>hild<Key.caps_lock>i<Key.caps_lock>ssue0000000824
Screenshot: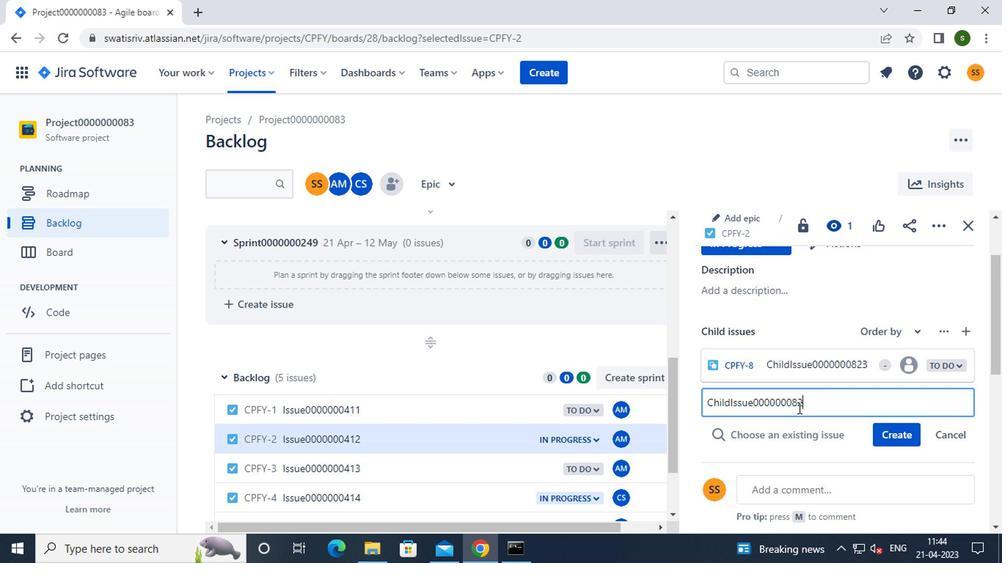 
Action: Mouse moved to (881, 421)
Screenshot: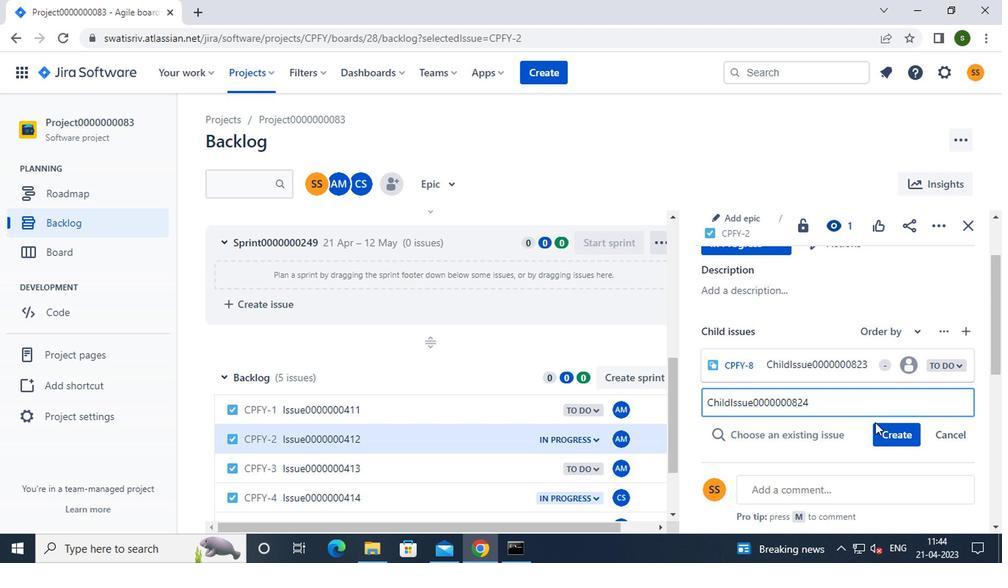 
Action: Mouse pressed left at (881, 421)
Screenshot: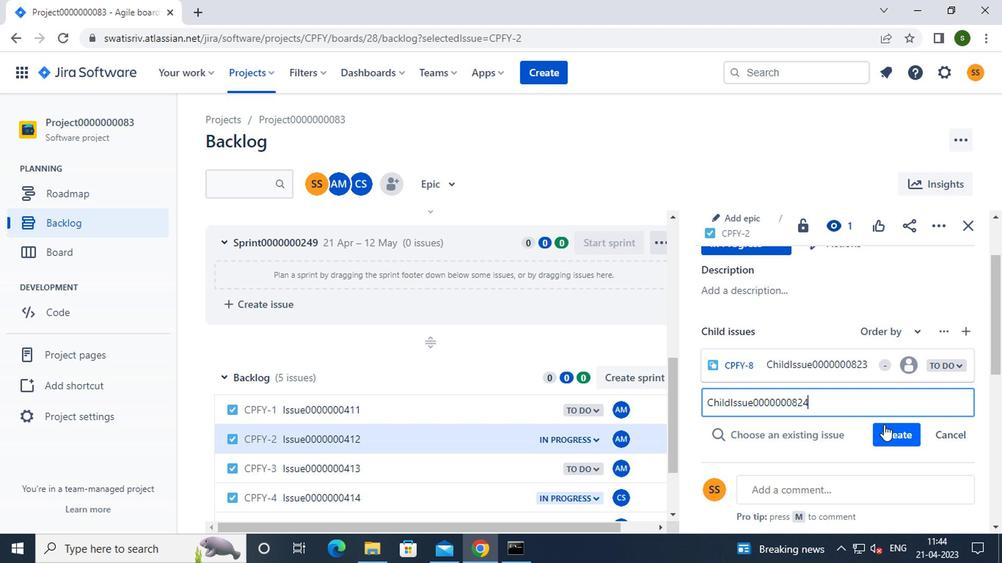 
Action: Mouse moved to (624, 149)
Screenshot: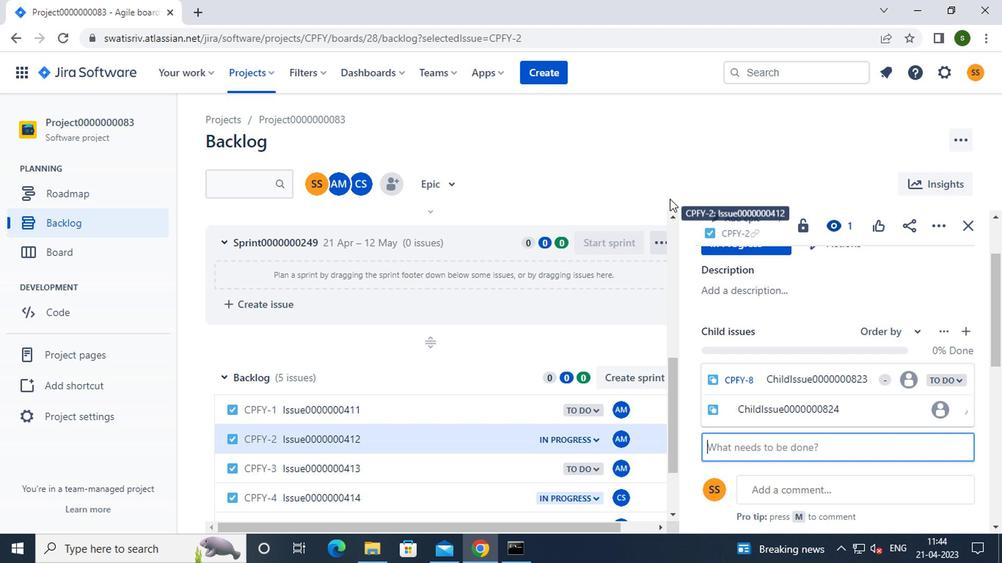 
